 Task: Assign Issue Issue0030 to Sprint Sprint0018 in Scrum Project Project0006 in Jira
Action: Mouse moved to (363, 418)
Screenshot: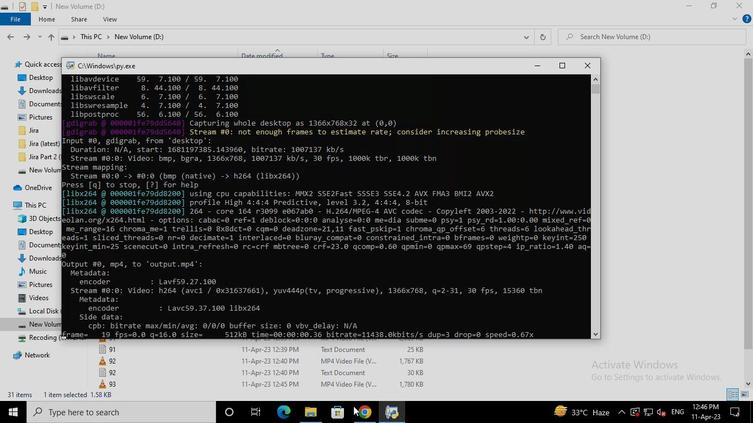 
Action: Mouse pressed left at (363, 418)
Screenshot: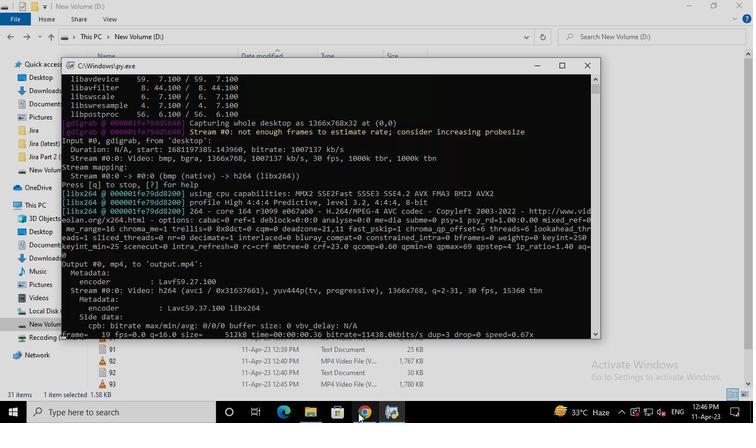 
Action: Mouse moved to (67, 169)
Screenshot: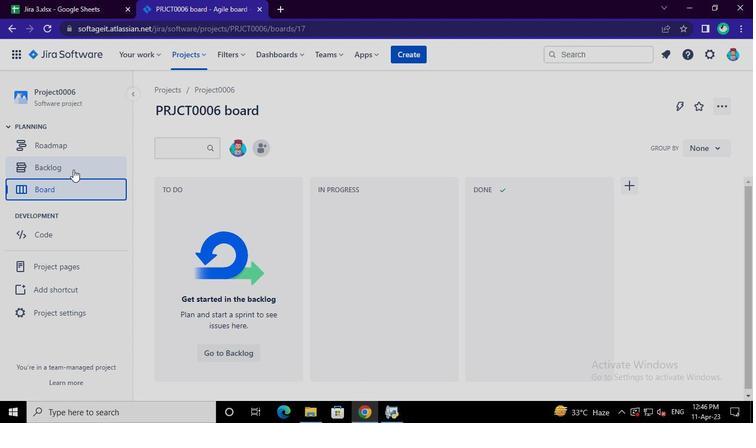 
Action: Mouse pressed left at (67, 169)
Screenshot: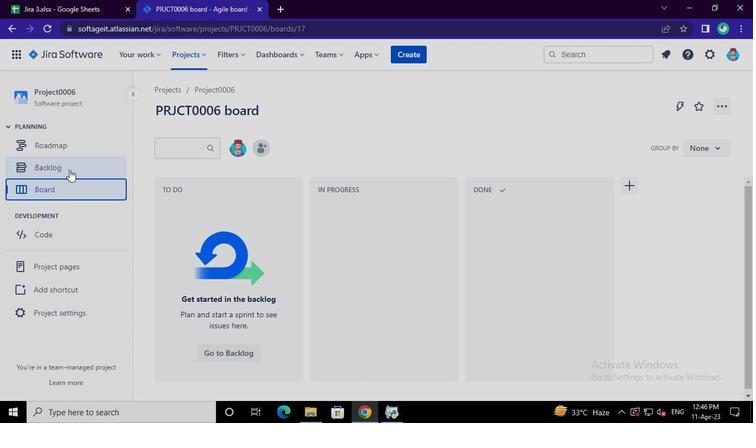 
Action: Mouse moved to (703, 334)
Screenshot: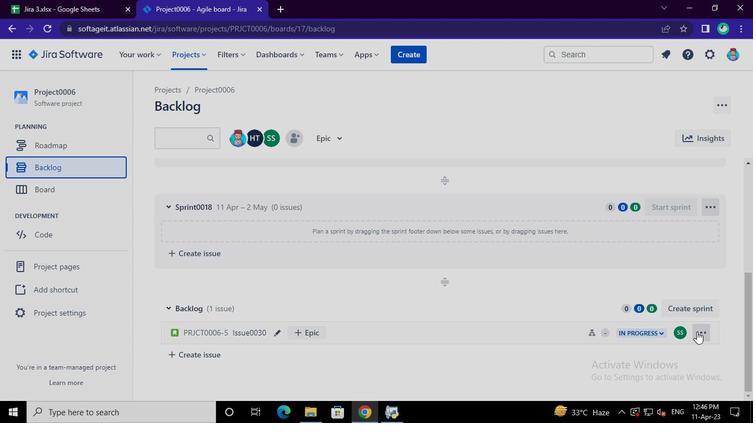 
Action: Mouse pressed left at (703, 334)
Screenshot: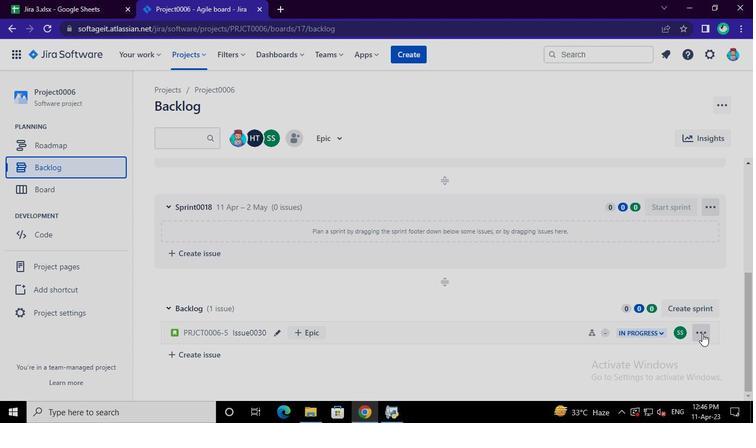 
Action: Mouse moved to (680, 288)
Screenshot: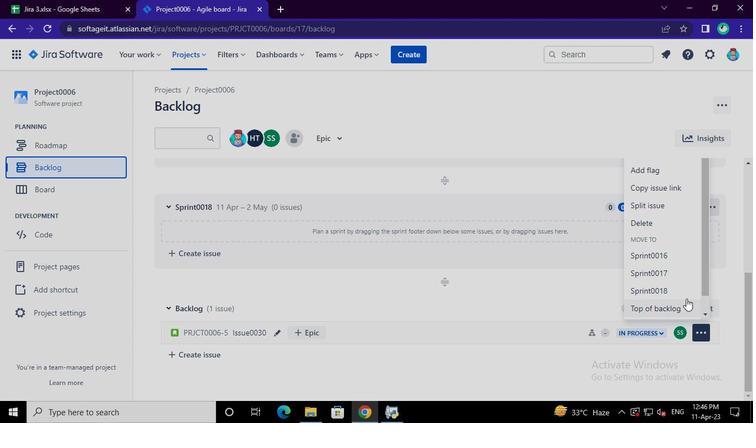 
Action: Mouse pressed left at (680, 288)
Screenshot: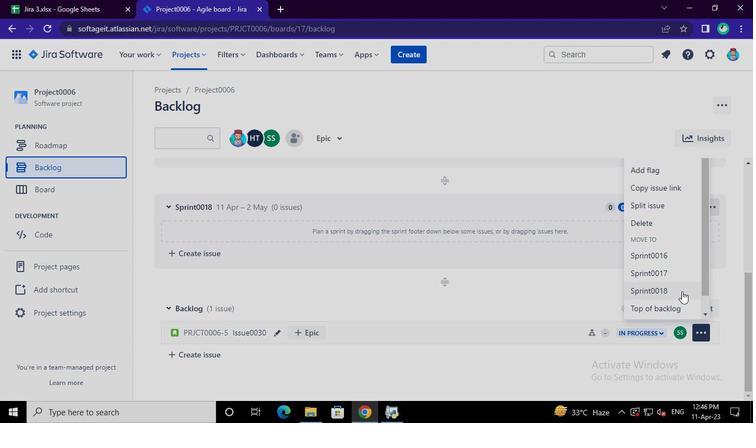 
Action: Mouse moved to (393, 417)
Screenshot: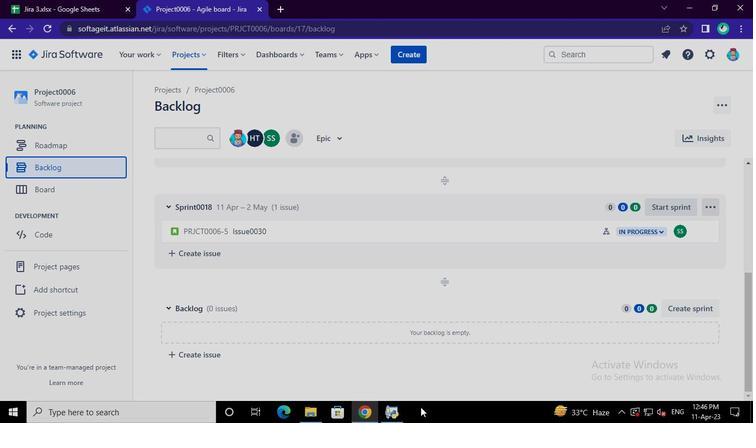 
Action: Mouse pressed left at (393, 417)
Screenshot: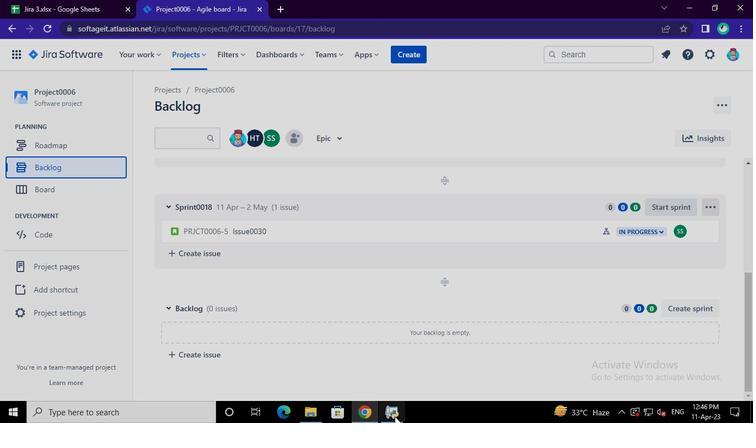 
Action: Mouse moved to (586, 65)
Screenshot: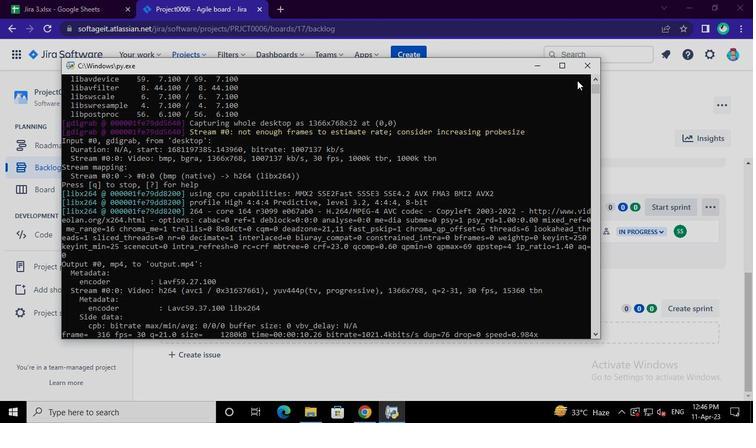 
Action: Mouse pressed left at (586, 65)
Screenshot: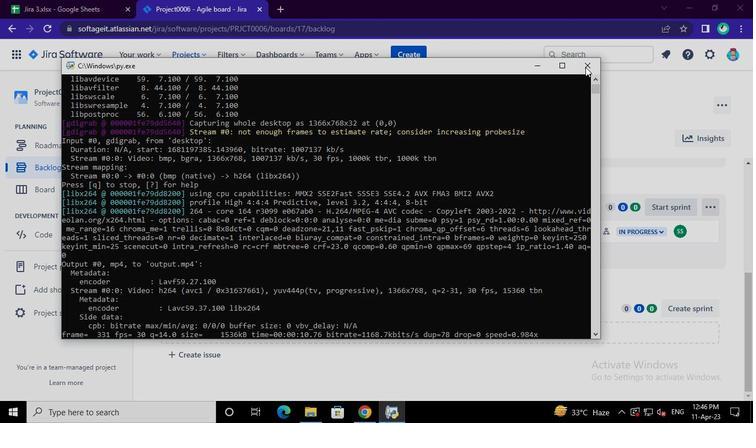 
